 Task: Create a due date automation trigger when advanced on, on the tuesday of the week a card is due add dates starting this week at 11:00 AM.
Action: Mouse moved to (1013, 75)
Screenshot: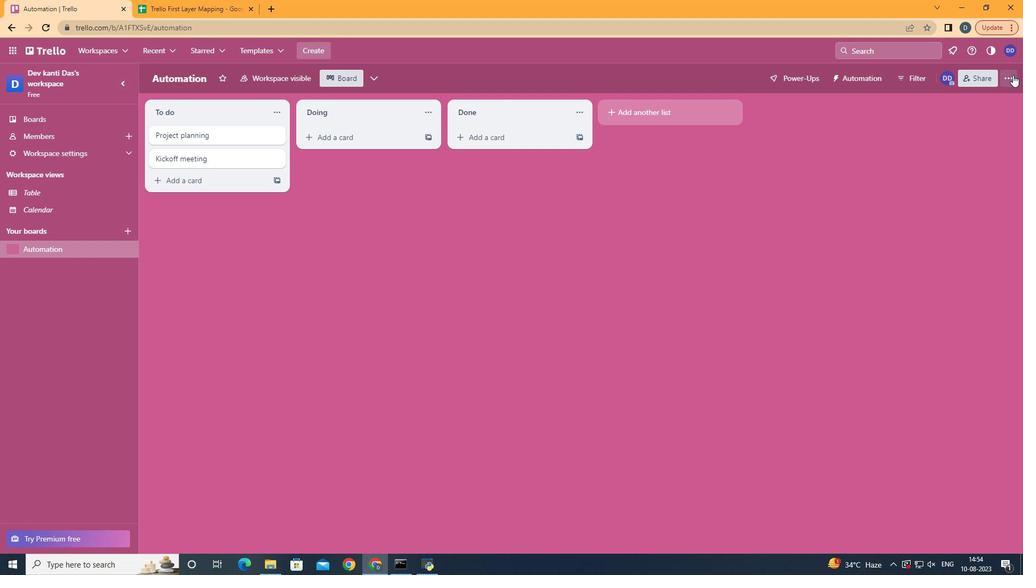 
Action: Mouse pressed left at (1013, 75)
Screenshot: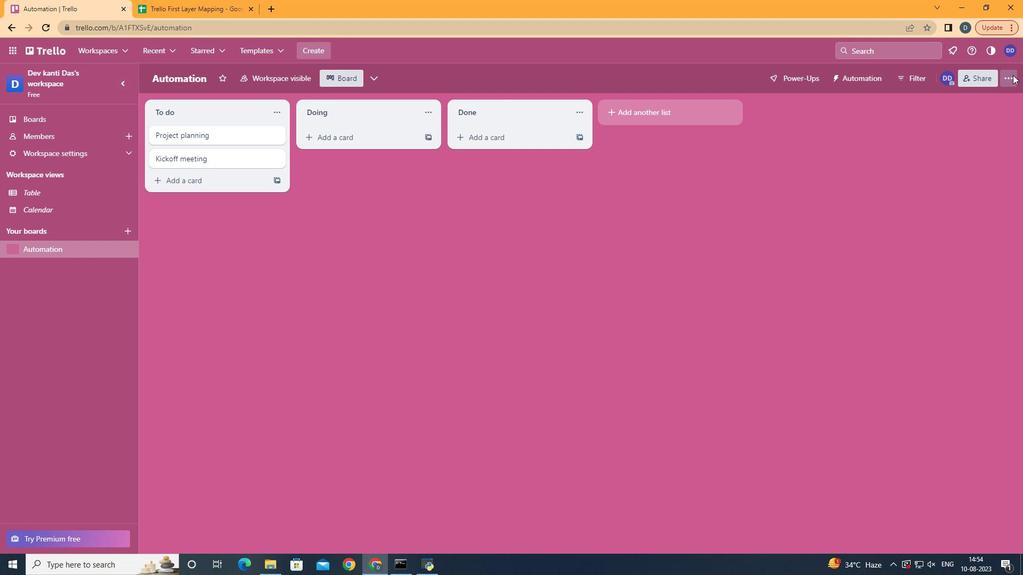 
Action: Mouse moved to (932, 219)
Screenshot: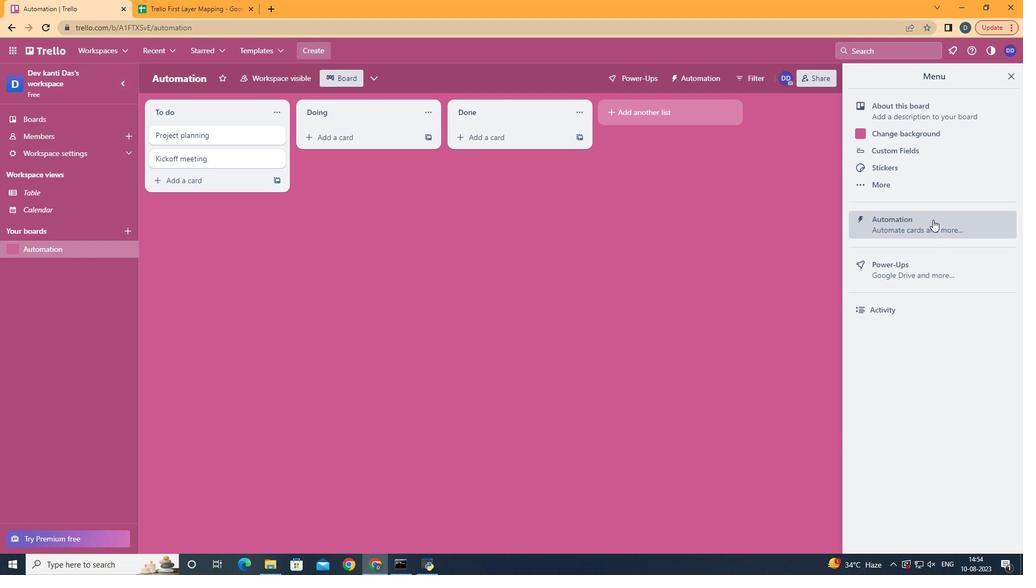 
Action: Mouse pressed left at (932, 219)
Screenshot: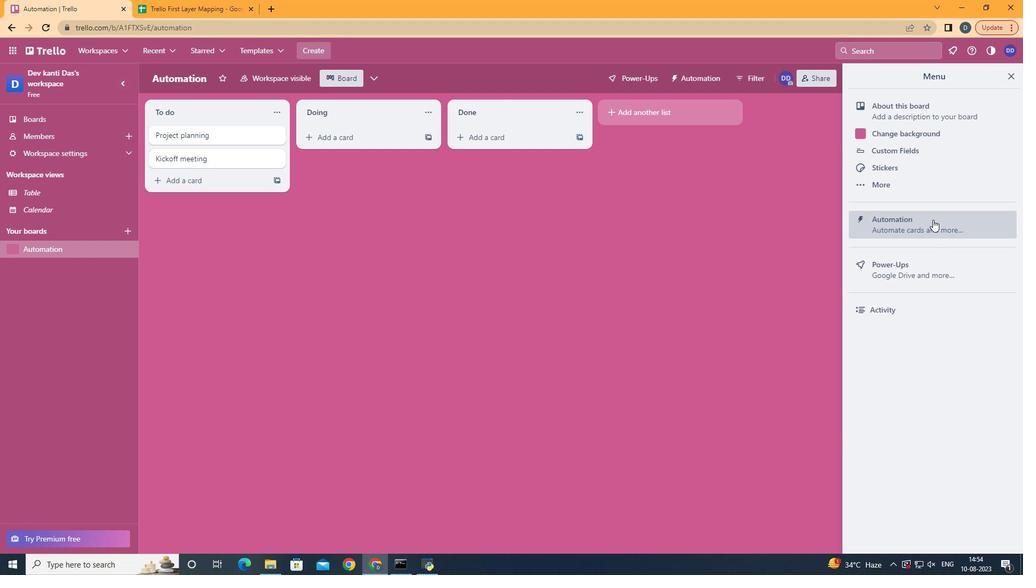 
Action: Mouse moved to (189, 214)
Screenshot: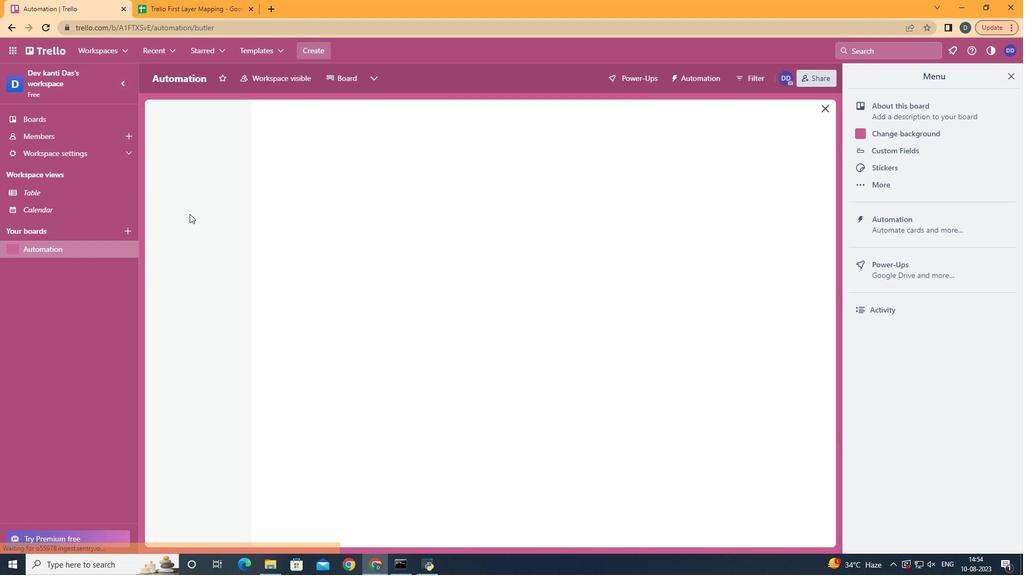 
Action: Mouse pressed left at (189, 214)
Screenshot: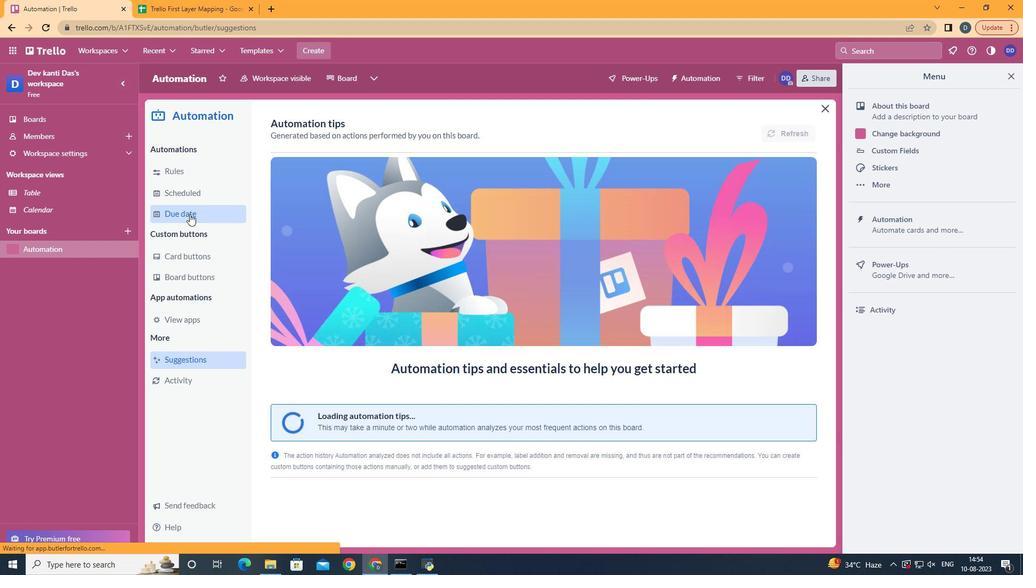 
Action: Mouse moved to (753, 124)
Screenshot: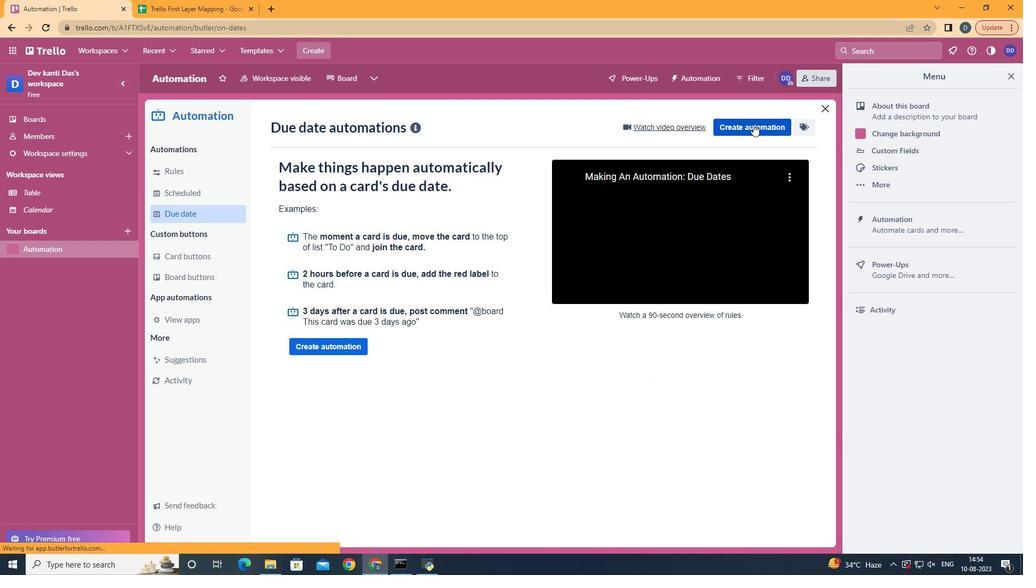 
Action: Mouse pressed left at (753, 124)
Screenshot: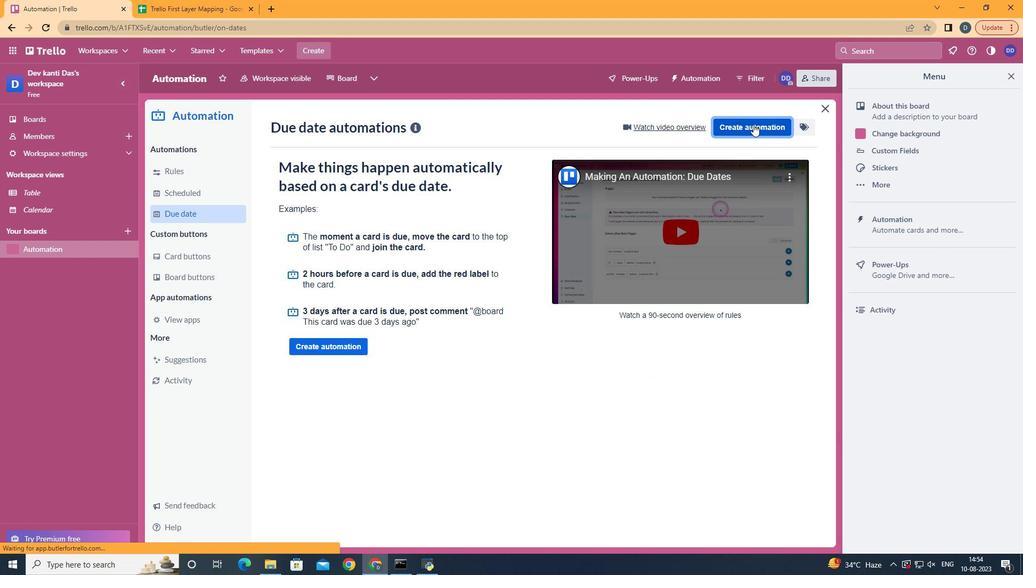 
Action: Mouse moved to (535, 228)
Screenshot: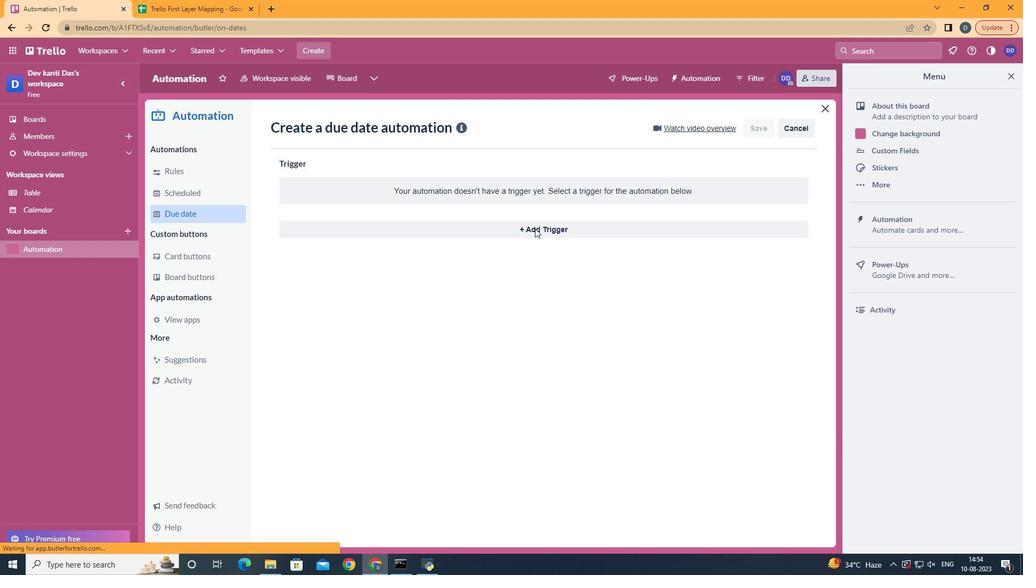 
Action: Mouse pressed left at (535, 228)
Screenshot: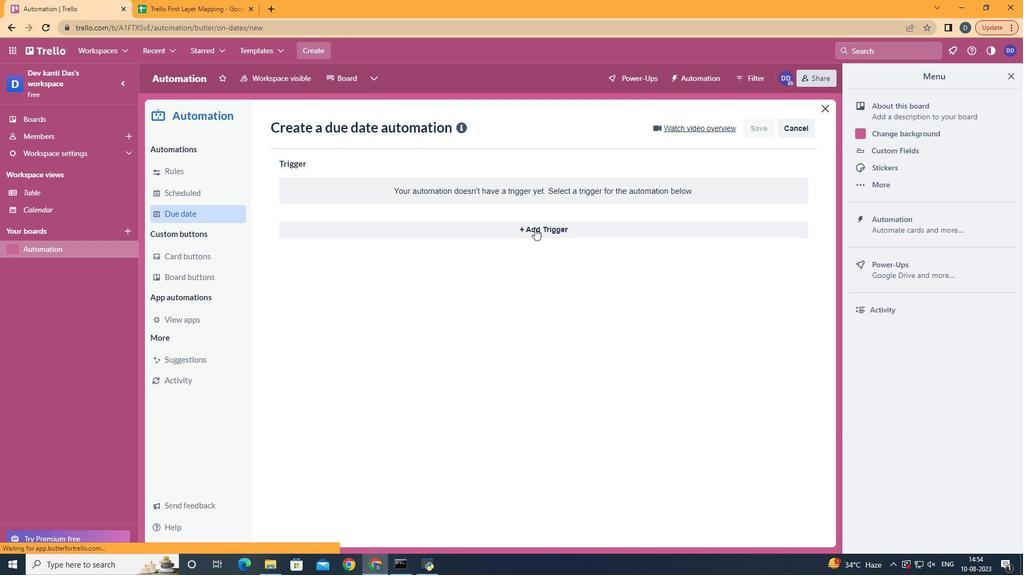 
Action: Mouse moved to (343, 300)
Screenshot: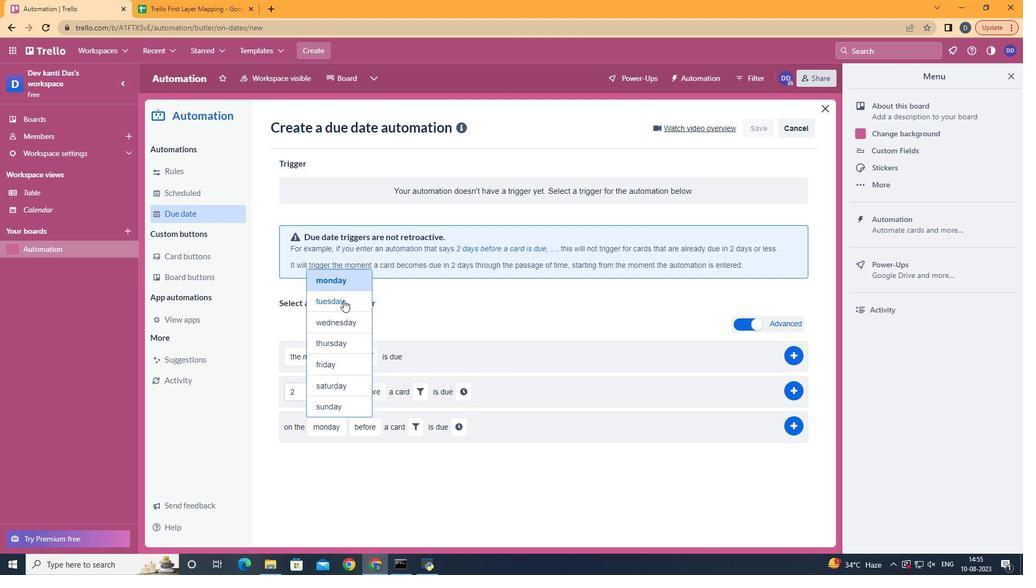 
Action: Mouse pressed left at (343, 300)
Screenshot: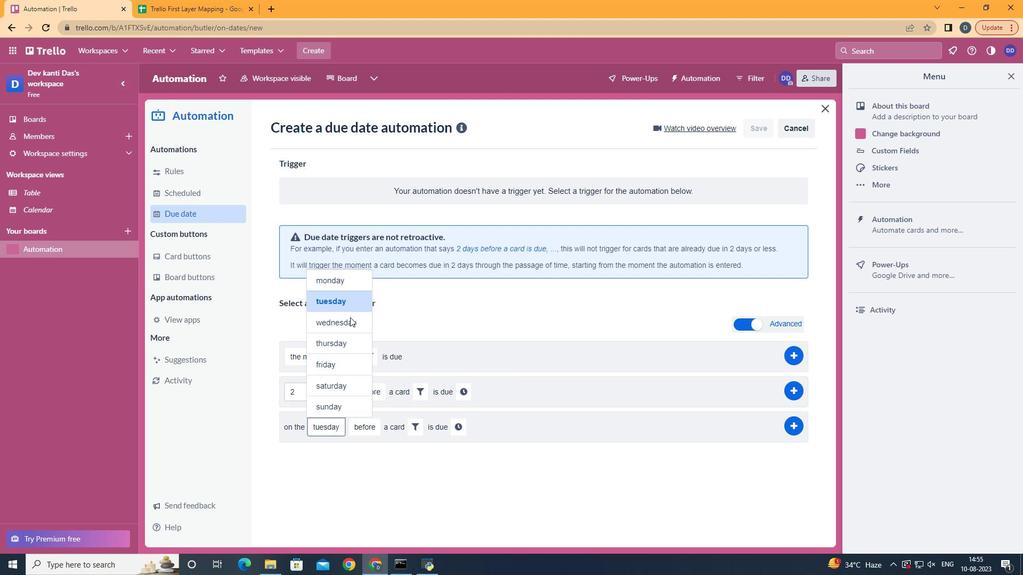 
Action: Mouse moved to (386, 488)
Screenshot: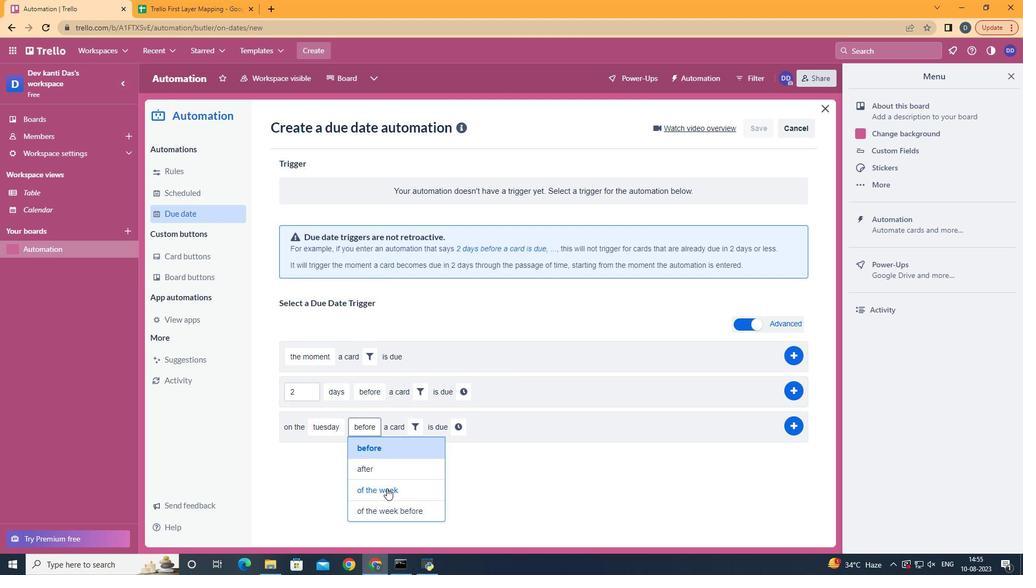 
Action: Mouse pressed left at (386, 488)
Screenshot: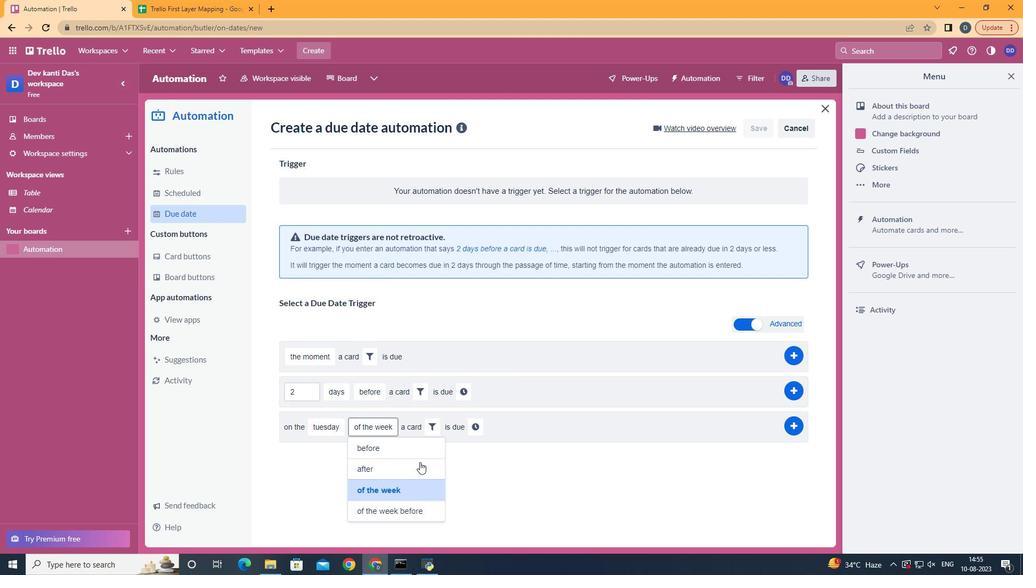 
Action: Mouse moved to (441, 423)
Screenshot: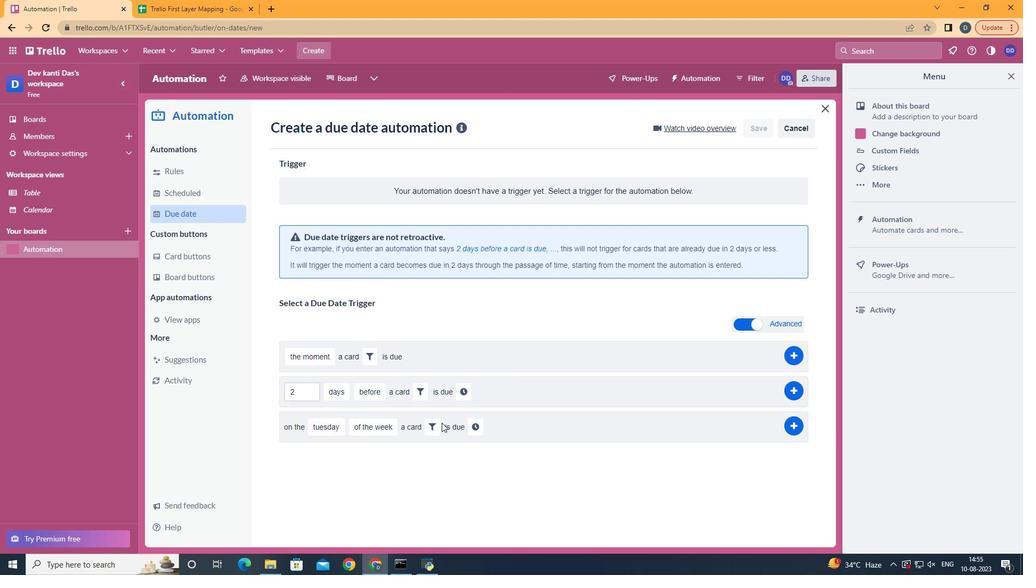 
Action: Mouse pressed left at (441, 423)
Screenshot: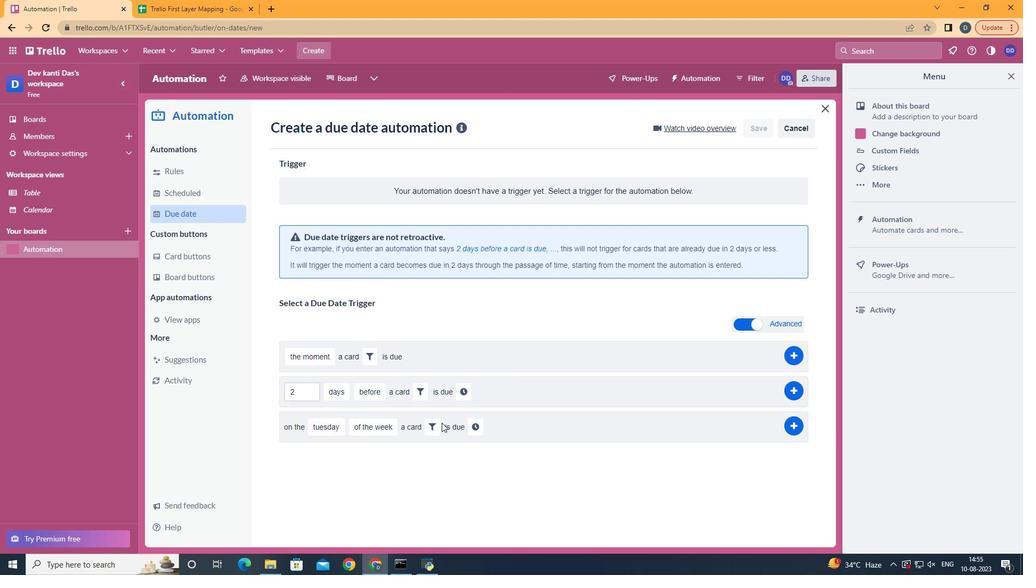 
Action: Mouse moved to (436, 423)
Screenshot: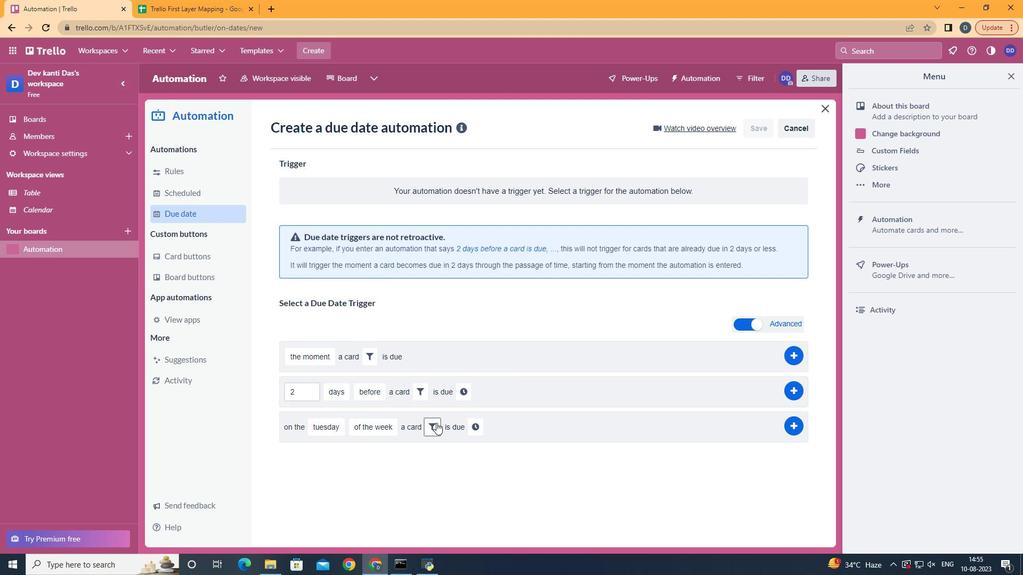 
Action: Mouse pressed left at (436, 423)
Screenshot: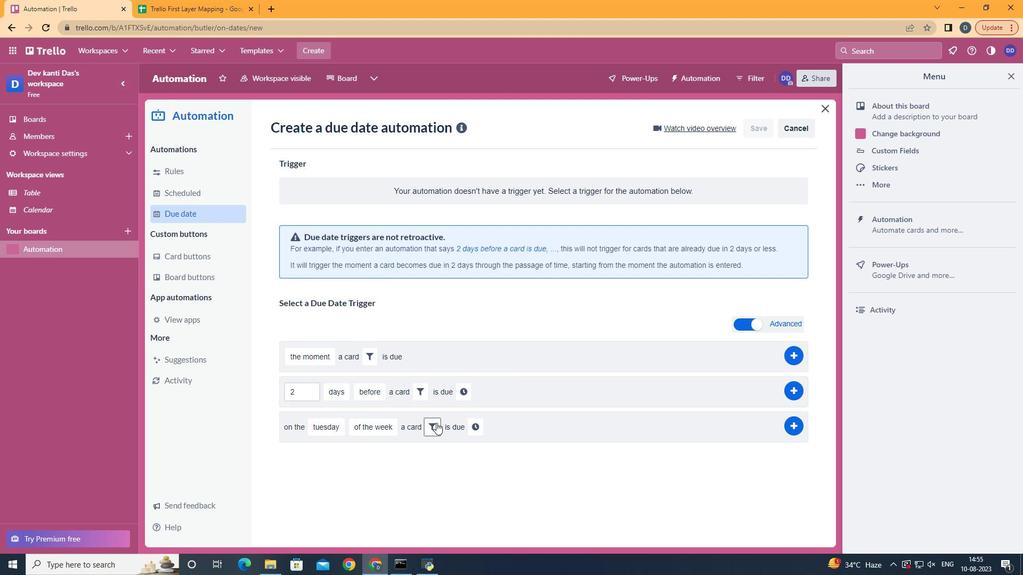 
Action: Mouse moved to (497, 456)
Screenshot: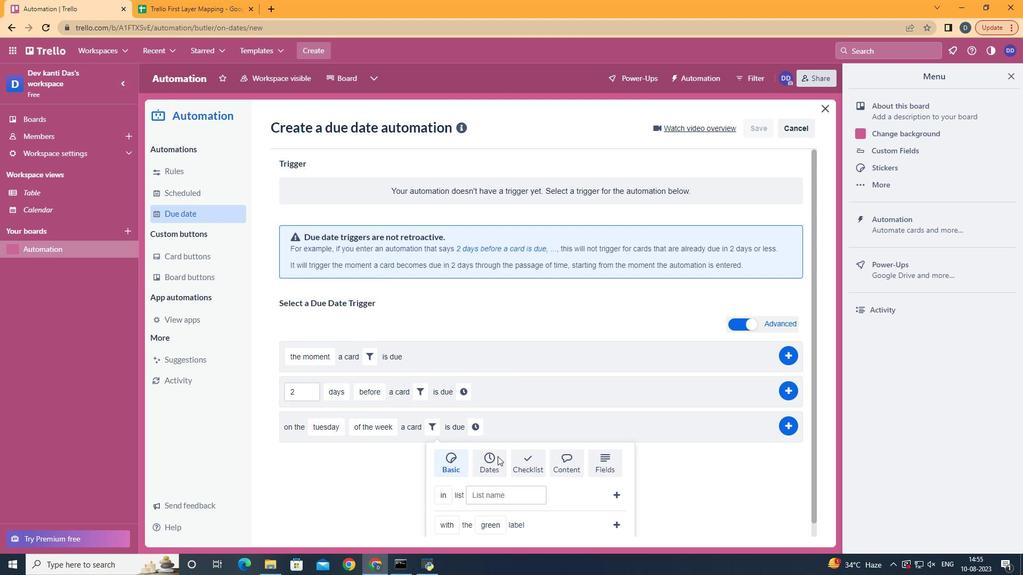 
Action: Mouse pressed left at (497, 456)
Screenshot: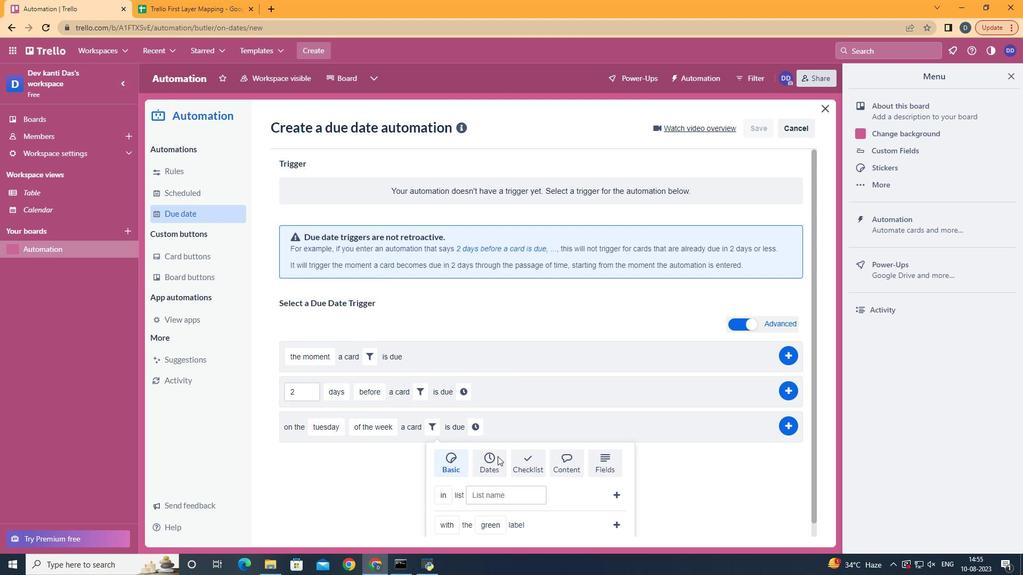 
Action: Mouse scrolled (497, 456) with delta (0, 0)
Screenshot: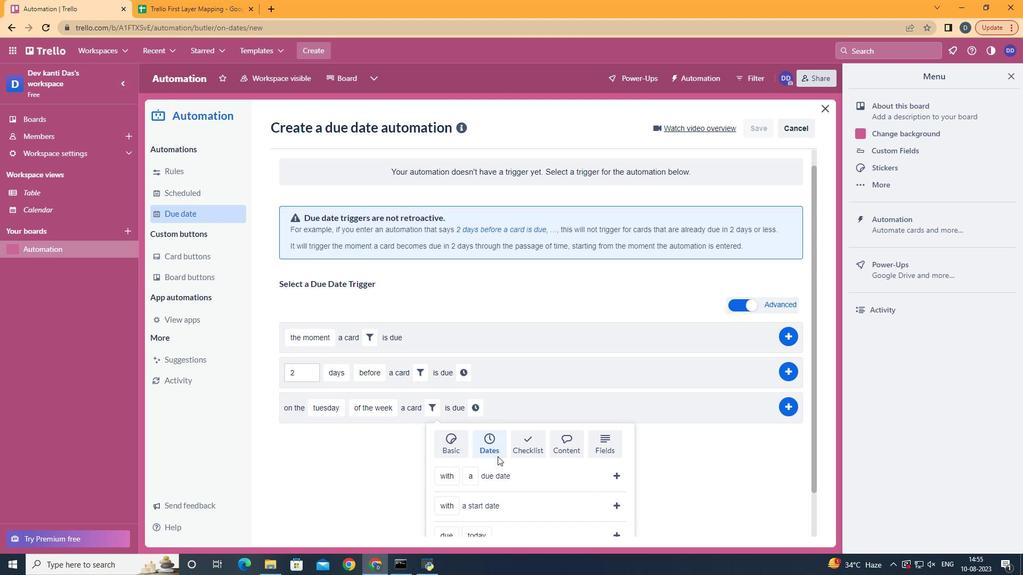 
Action: Mouse scrolled (497, 456) with delta (0, 0)
Screenshot: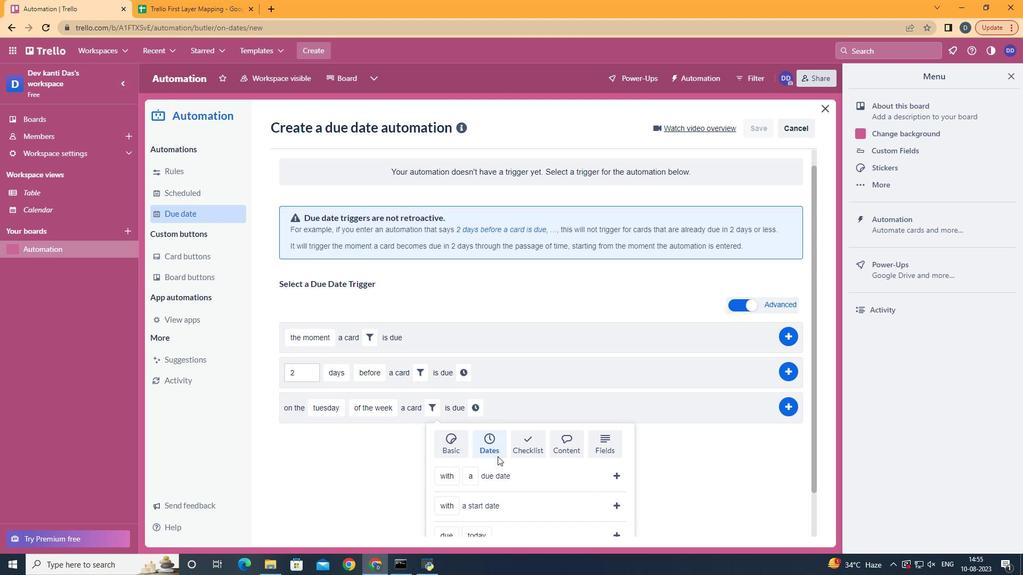 
Action: Mouse scrolled (497, 456) with delta (0, 0)
Screenshot: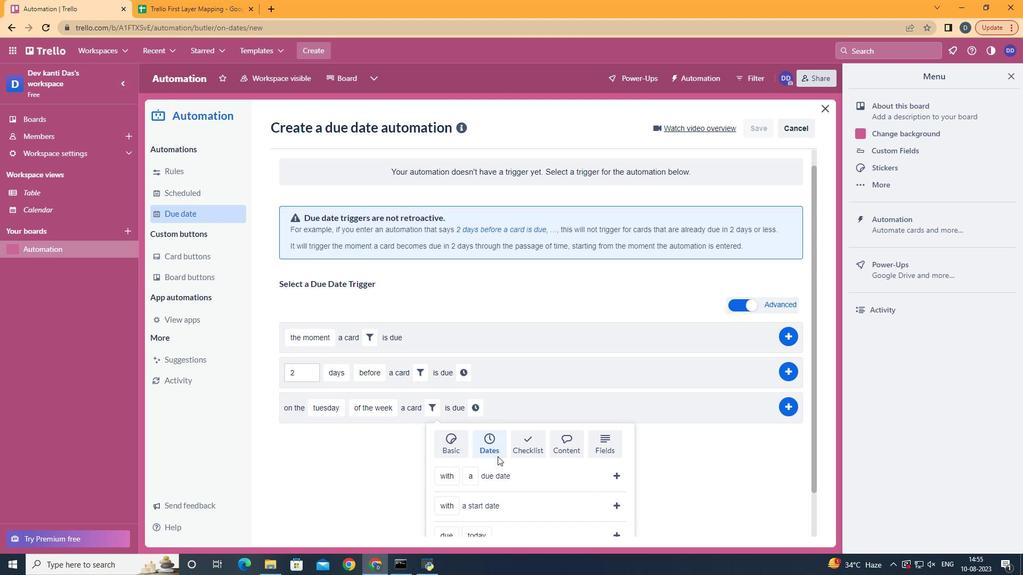 
Action: Mouse scrolled (497, 456) with delta (0, 0)
Screenshot: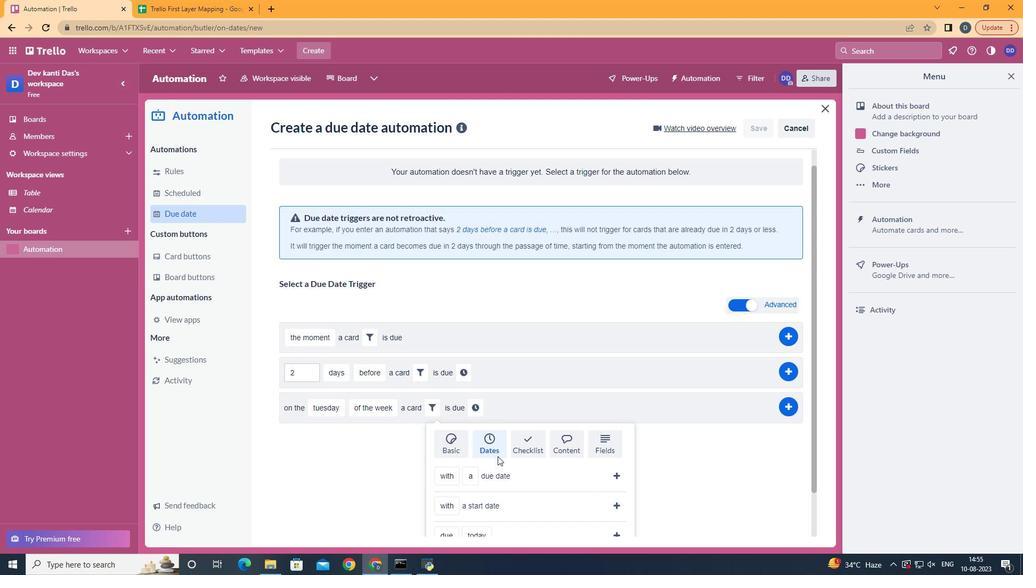 
Action: Mouse scrolled (497, 456) with delta (0, 0)
Screenshot: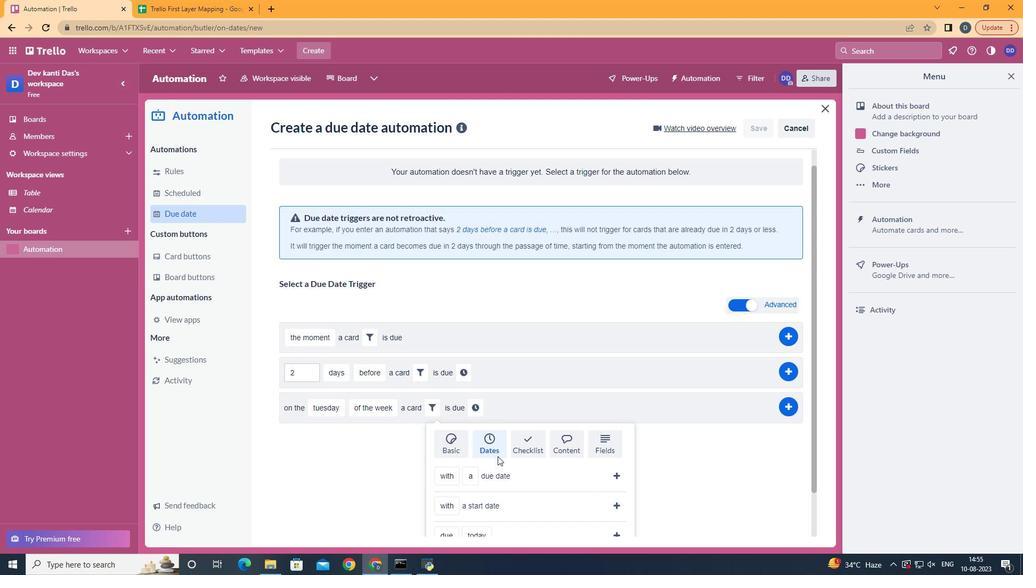 
Action: Mouse moved to (469, 438)
Screenshot: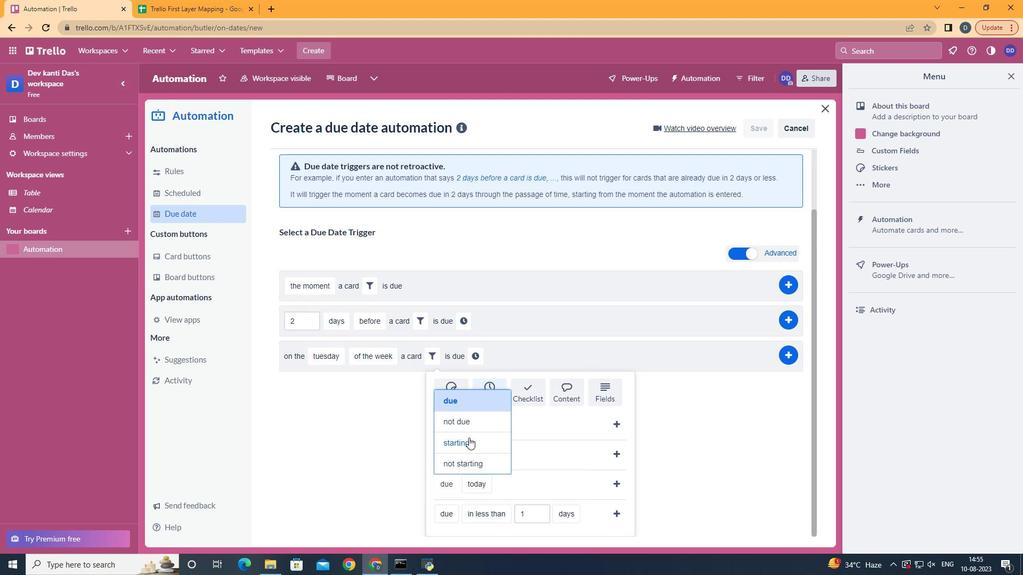 
Action: Mouse pressed left at (469, 438)
Screenshot: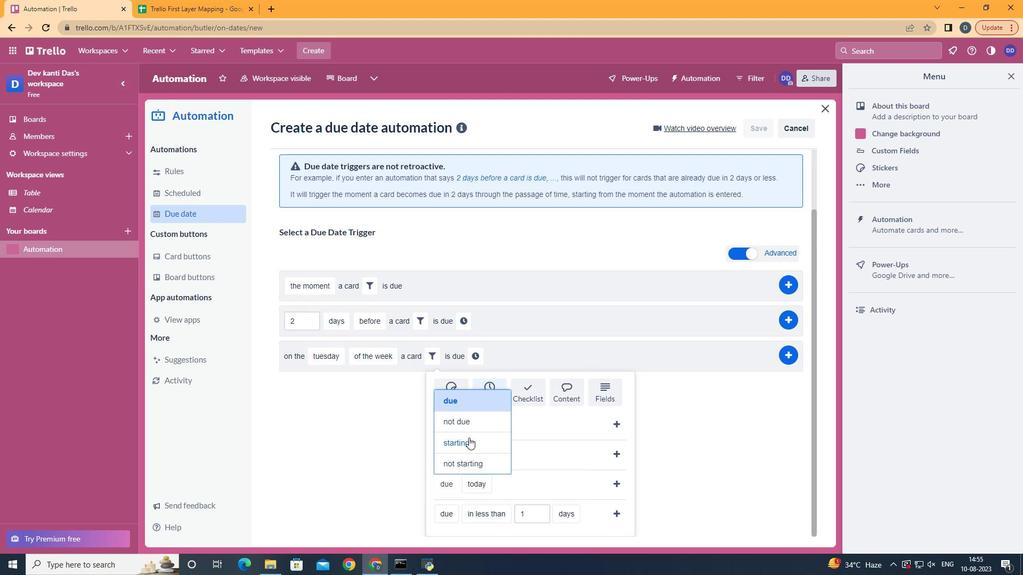 
Action: Mouse moved to (519, 400)
Screenshot: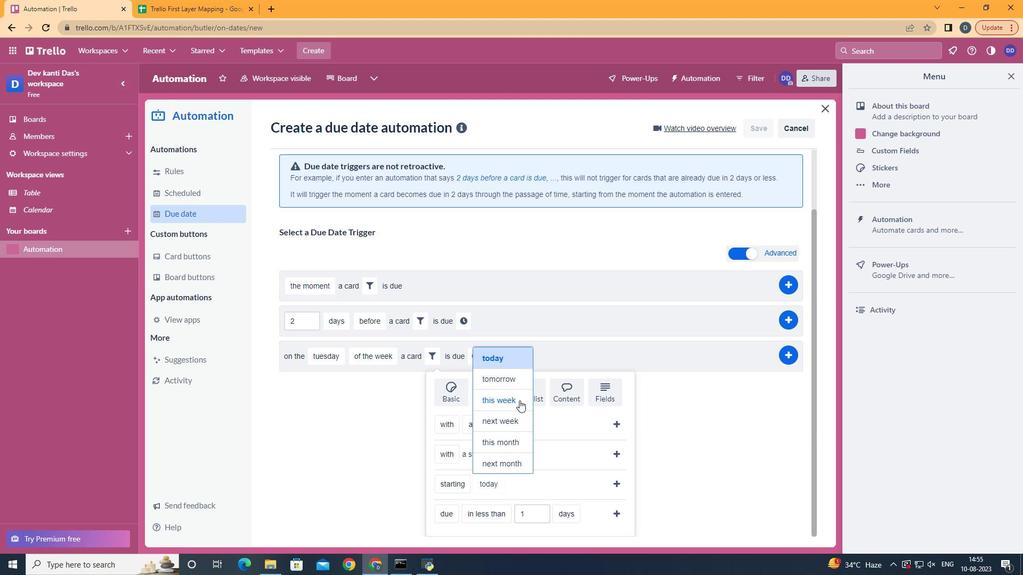 
Action: Mouse pressed left at (519, 400)
Screenshot: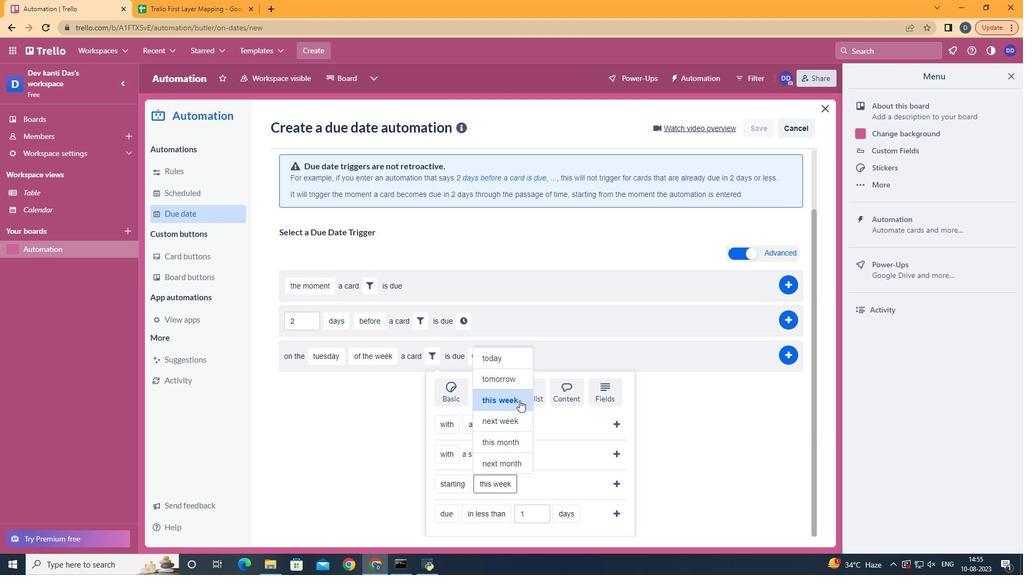 
Action: Mouse moved to (621, 481)
Screenshot: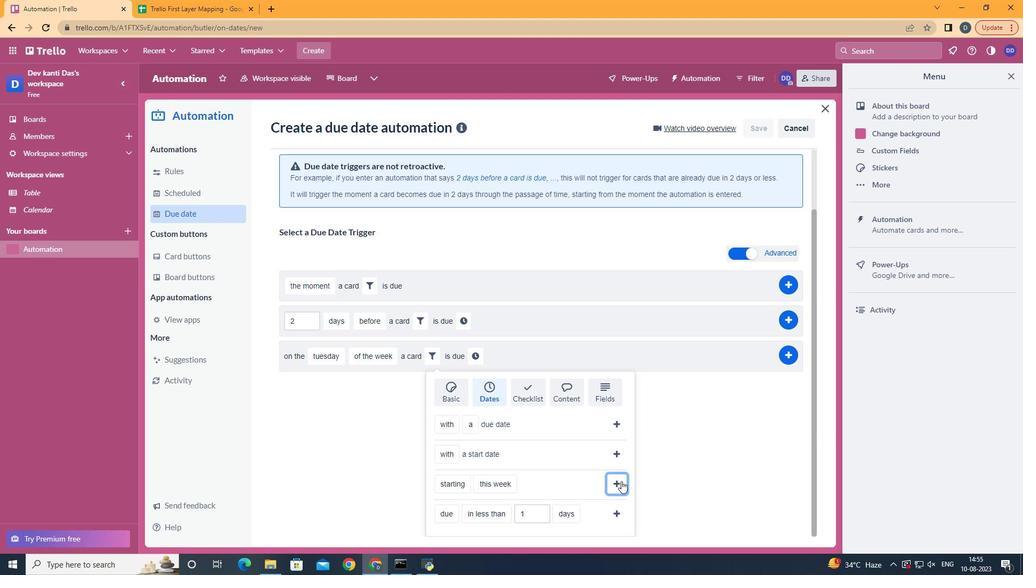 
Action: Mouse pressed left at (621, 481)
Screenshot: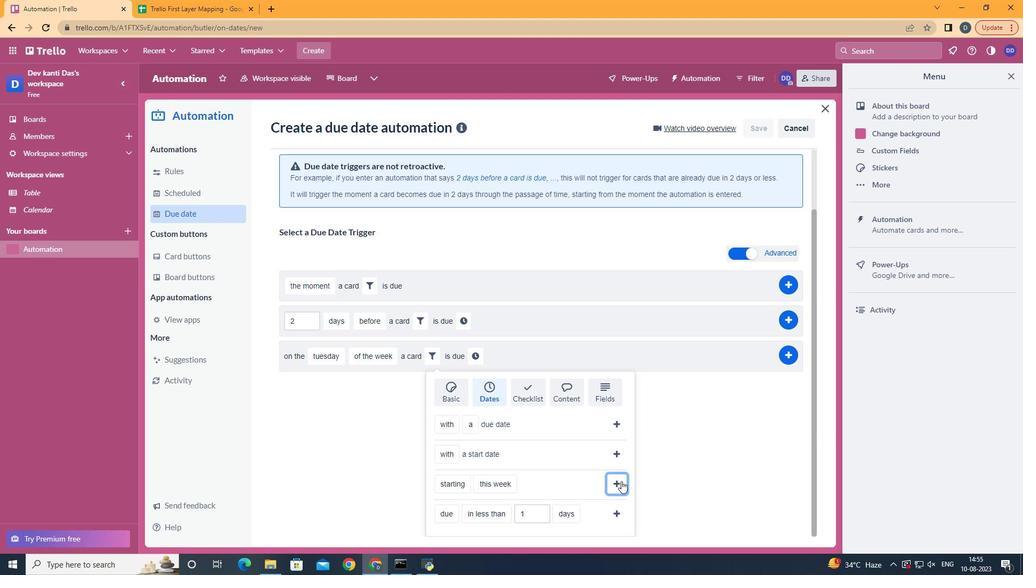 
Action: Mouse moved to (563, 429)
Screenshot: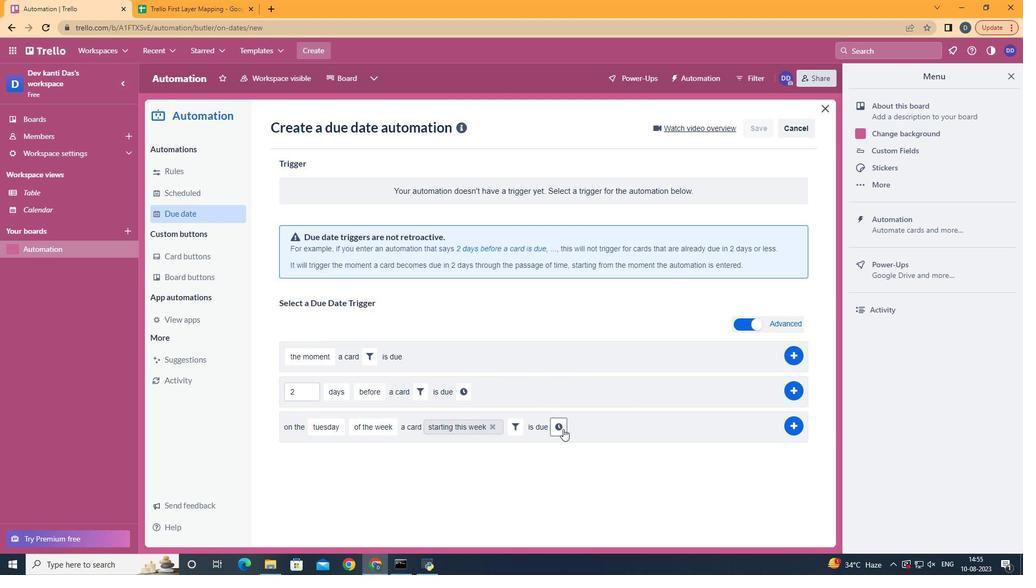 
Action: Mouse pressed left at (563, 429)
Screenshot: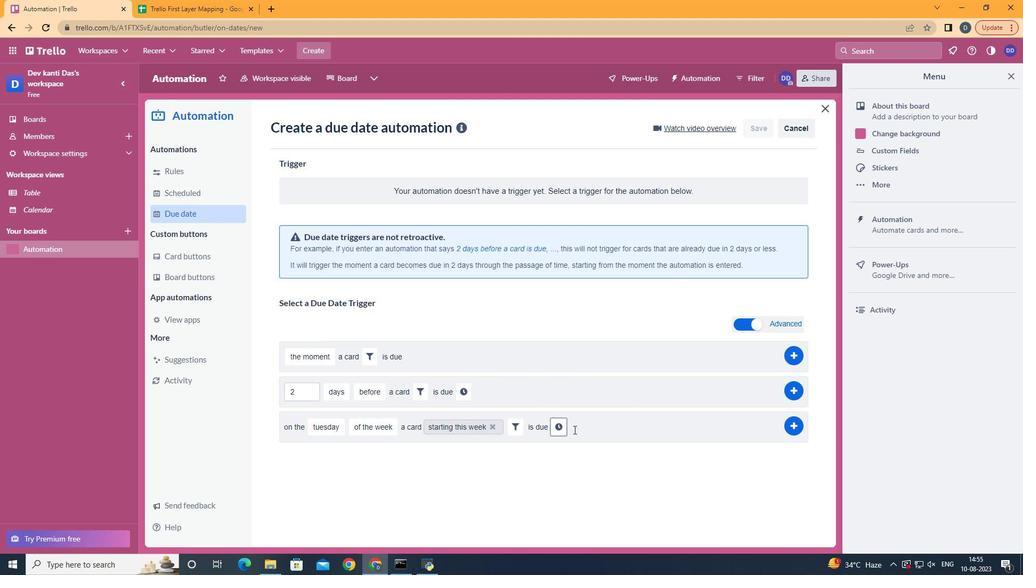 
Action: Mouse moved to (583, 430)
Screenshot: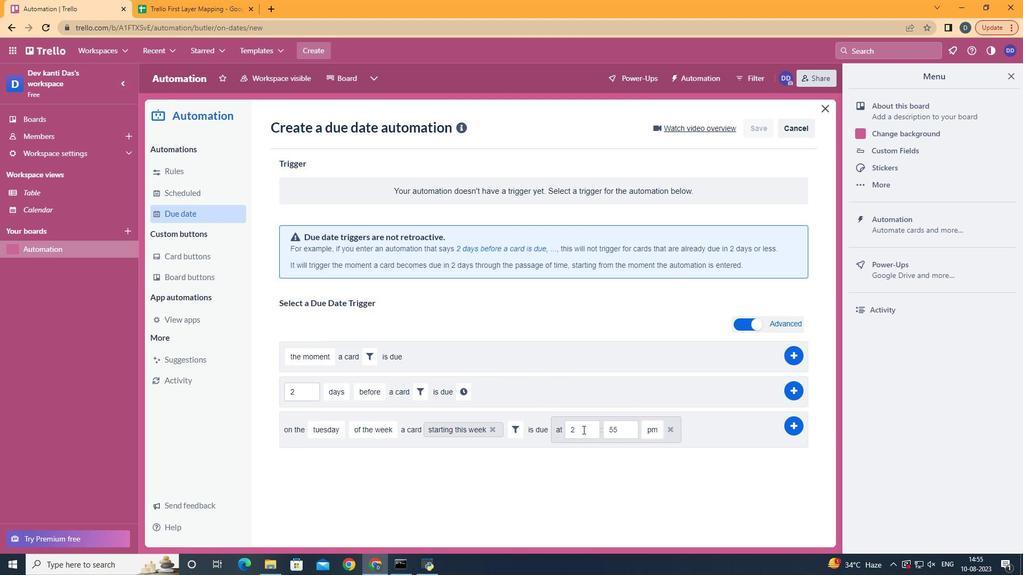 
Action: Mouse pressed left at (583, 430)
Screenshot: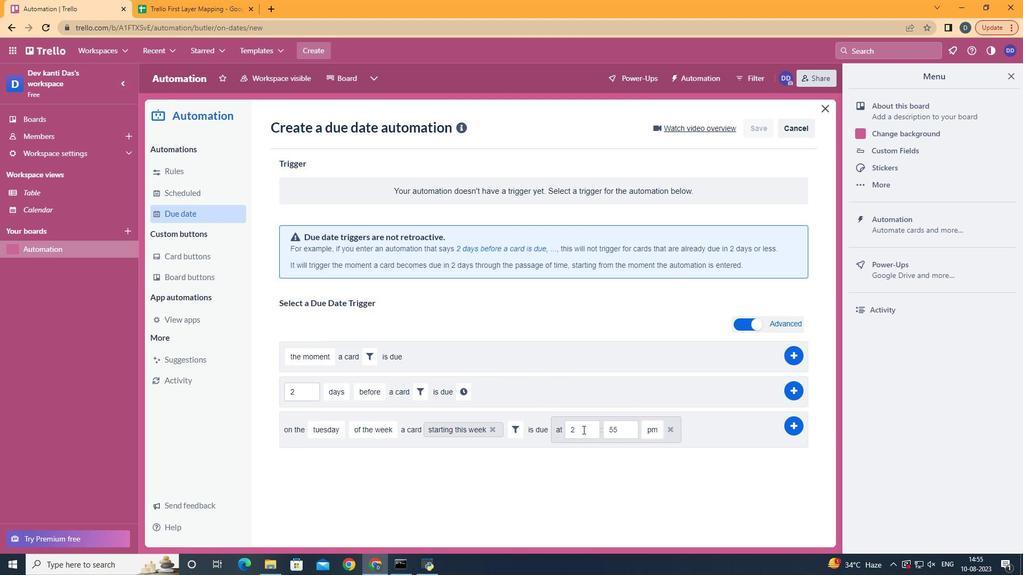 
Action: Key pressed <Key.backspace>11
Screenshot: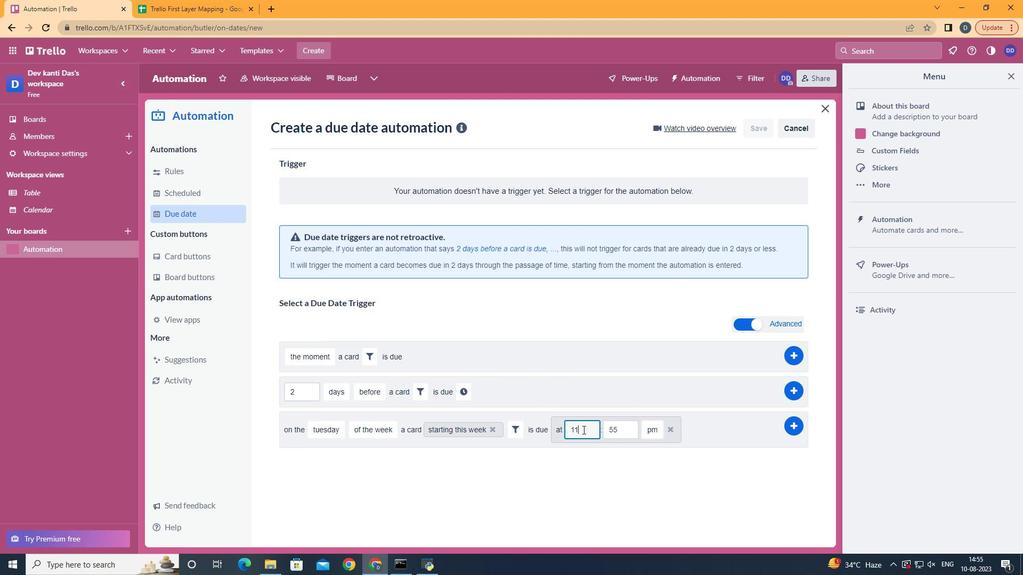 
Action: Mouse moved to (625, 439)
Screenshot: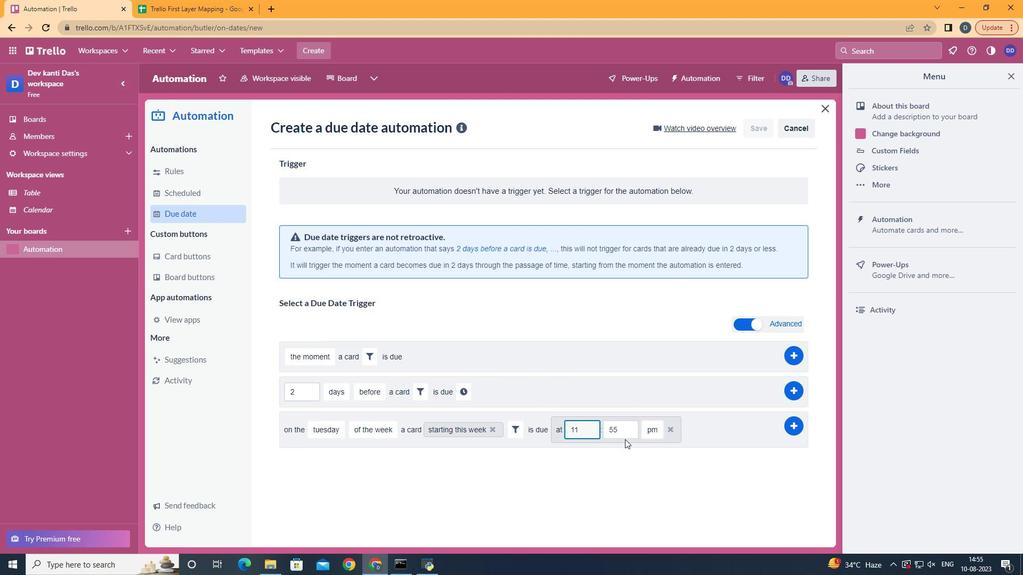 
Action: Mouse pressed left at (625, 439)
Screenshot: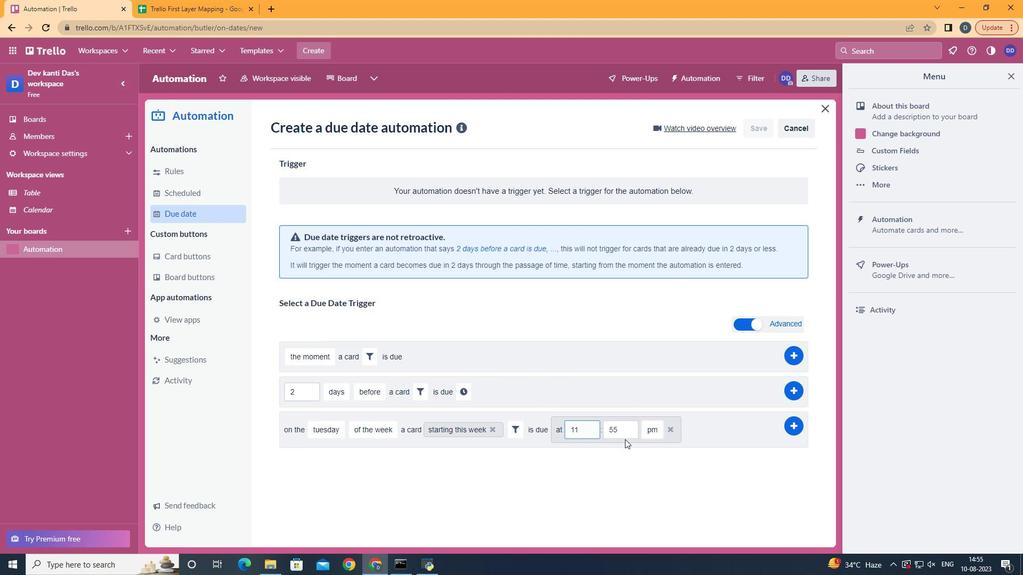 
Action: Mouse moved to (625, 432)
Screenshot: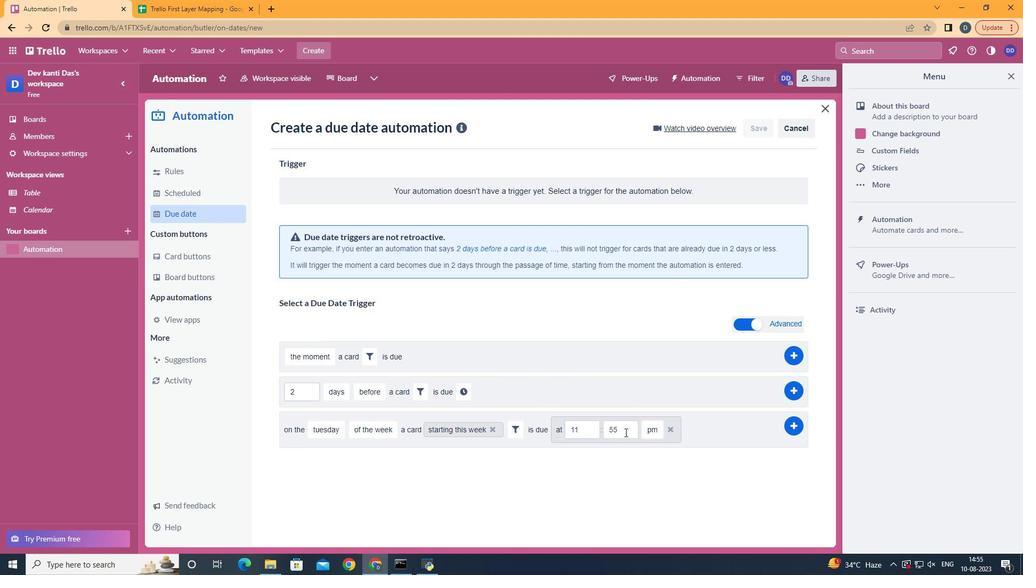
Action: Mouse pressed left at (625, 432)
Screenshot: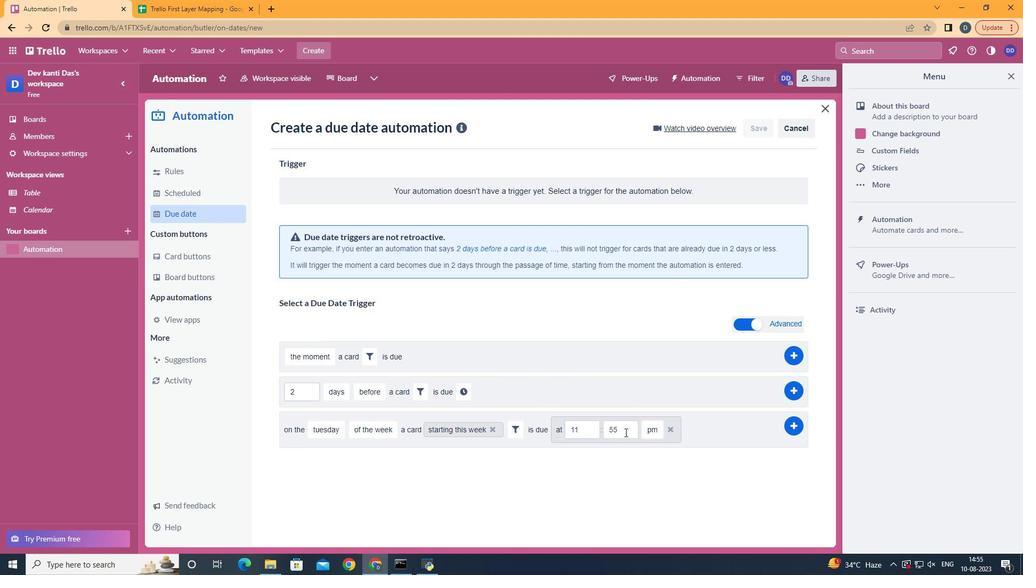 
Action: Key pressed <Key.backspace><Key.backspace>00
Screenshot: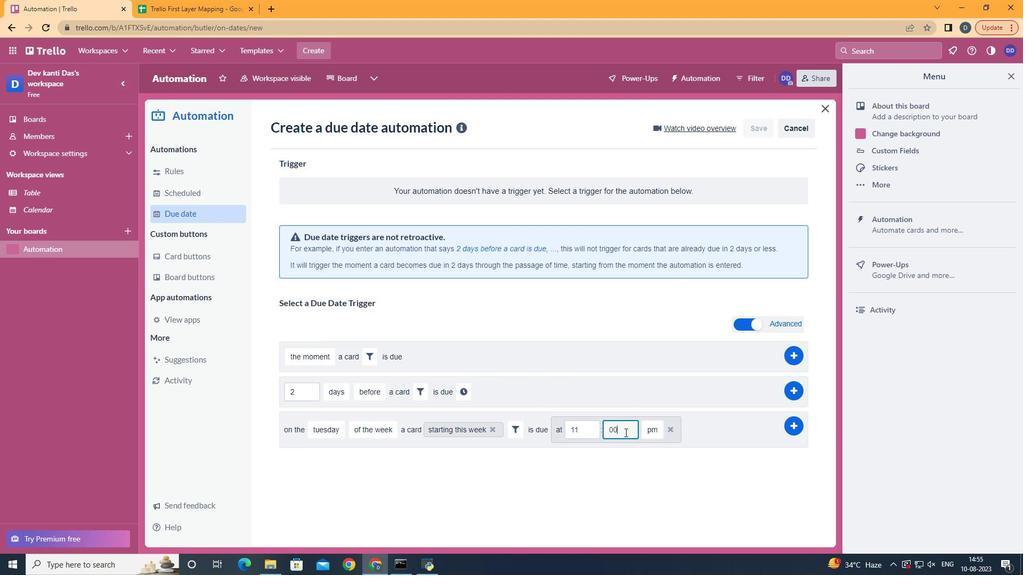 
Action: Mouse moved to (654, 445)
Screenshot: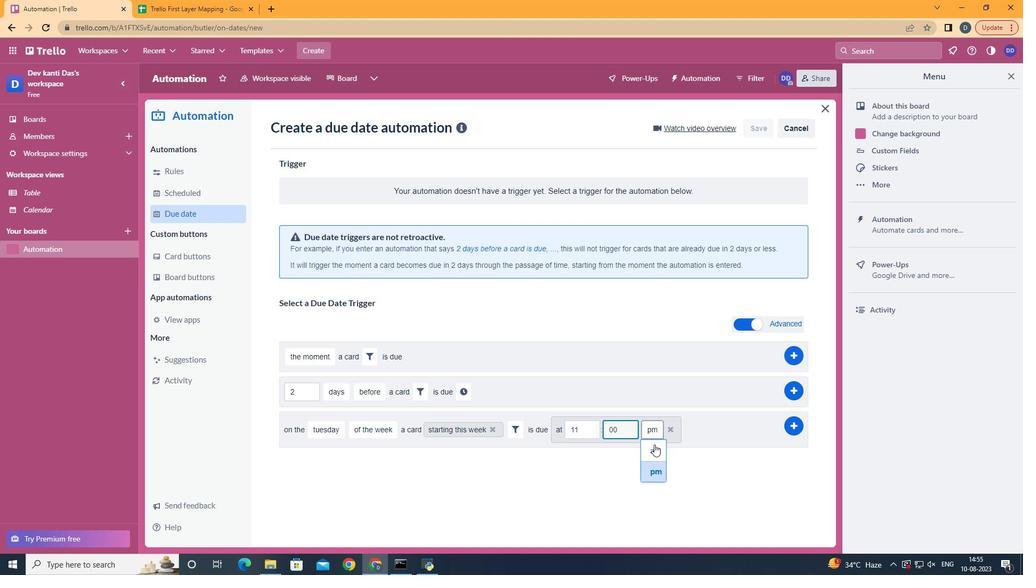 
Action: Mouse pressed left at (654, 445)
Screenshot: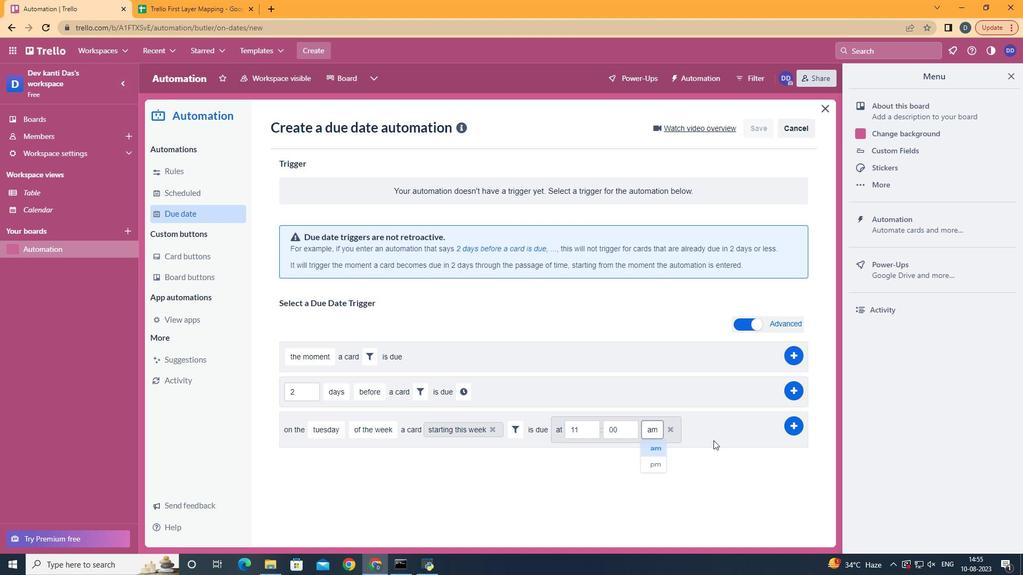 
Action: Mouse moved to (801, 422)
Screenshot: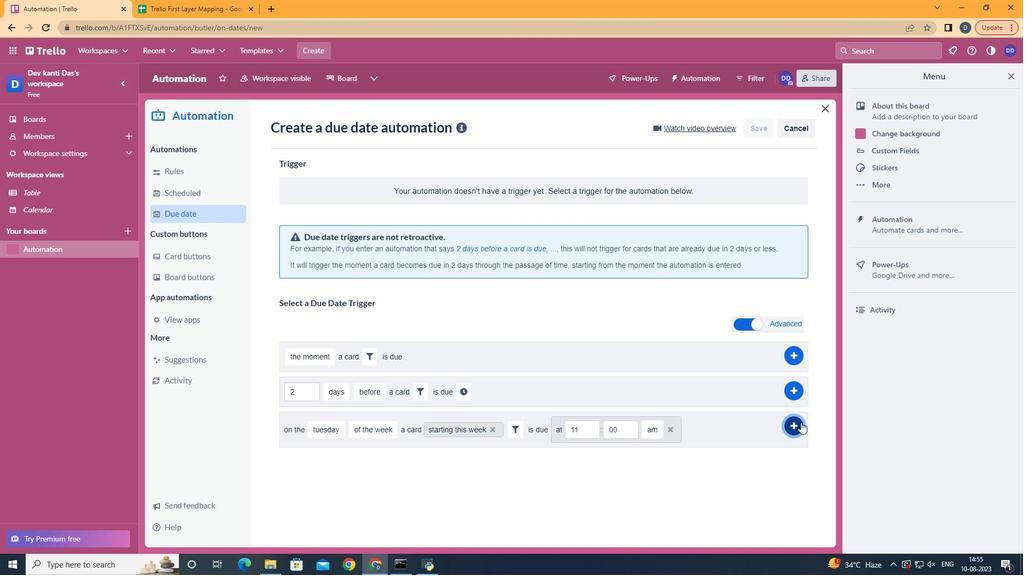 
Action: Mouse pressed left at (801, 422)
Screenshot: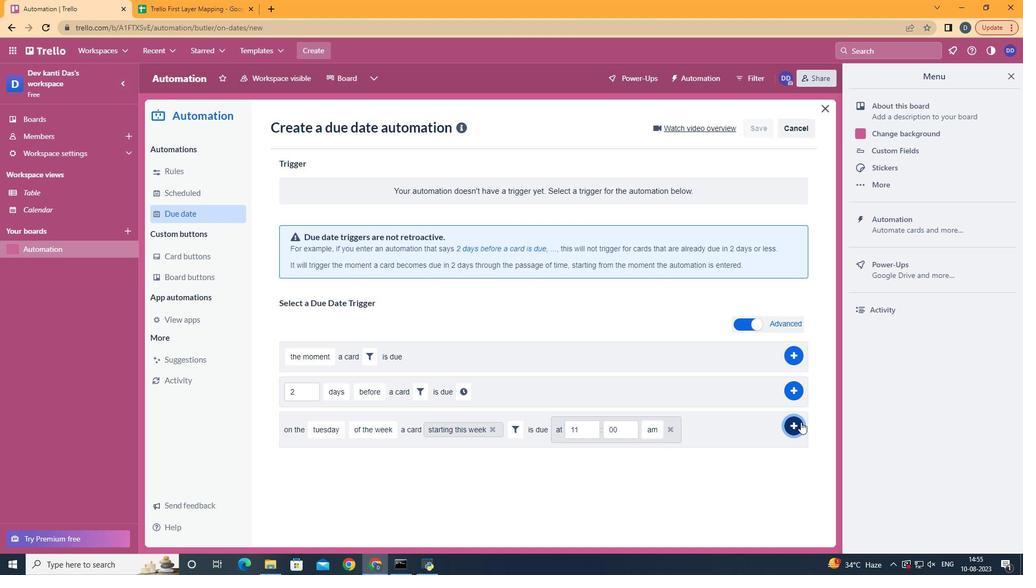 
Action: Mouse moved to (386, 268)
Screenshot: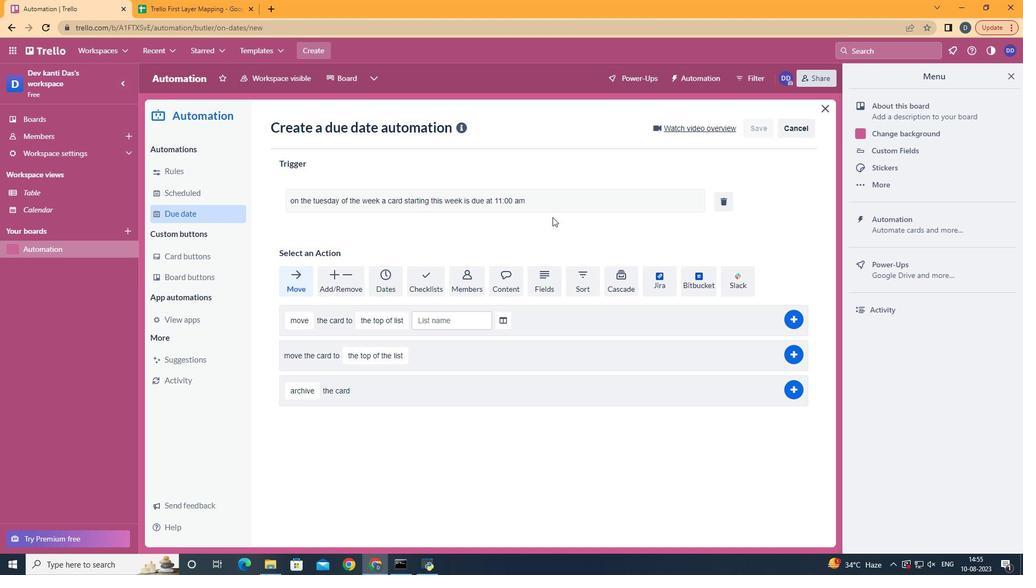 
